 Task: Open Card Card0000000169 in  Board0000000043 in Workspace WS0000000015 in Trello. Add Member Ayush98111@gmail.com to Card Card0000000169 in  Board0000000043 in Workspace WS0000000015 in Trello. Add Green Label titled Label0000000169 to Card Card0000000169 in  Board0000000043 in Workspace WS0000000015 in Trello. Add Checklist CL0000000169 to Card Card0000000169 in  Board0000000043 in Workspace WS0000000015 in Trello. Add Dates with Start Date as Apr 08 2023 and Due Date as Apr 30 2023 to Card Card0000000169 in  Board0000000043 in Workspace WS0000000015 in Trello
Action: Mouse moved to (170, 337)
Screenshot: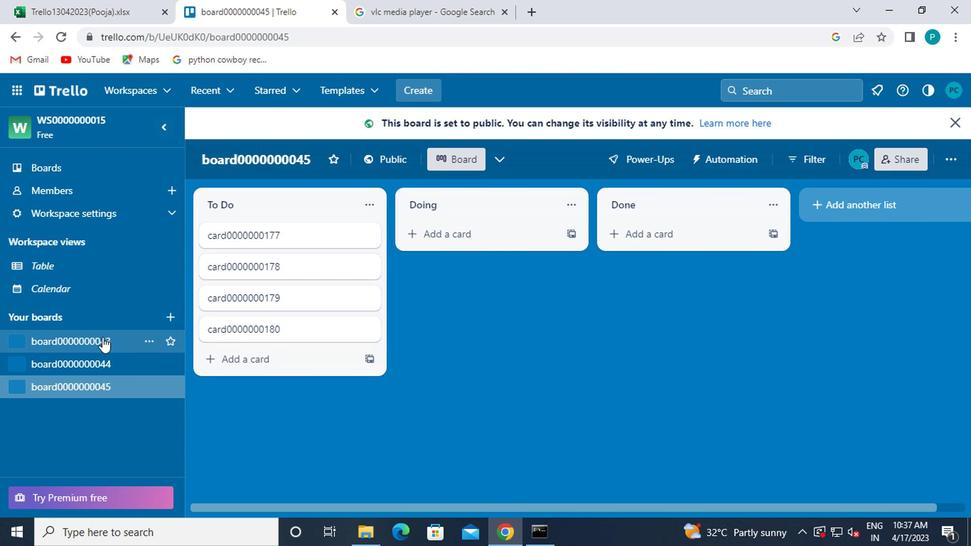 
Action: Mouse pressed left at (170, 337)
Screenshot: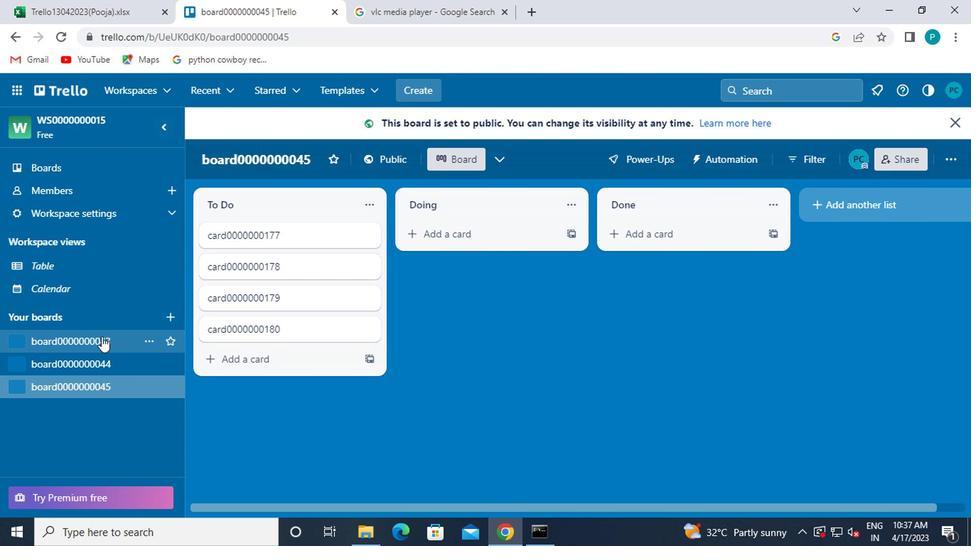 
Action: Mouse moved to (284, 241)
Screenshot: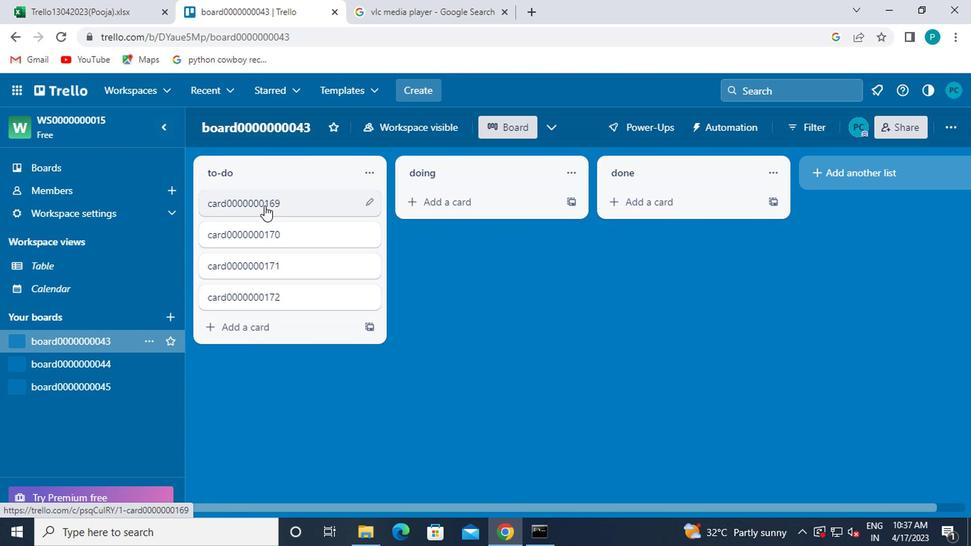
Action: Mouse pressed left at (284, 241)
Screenshot: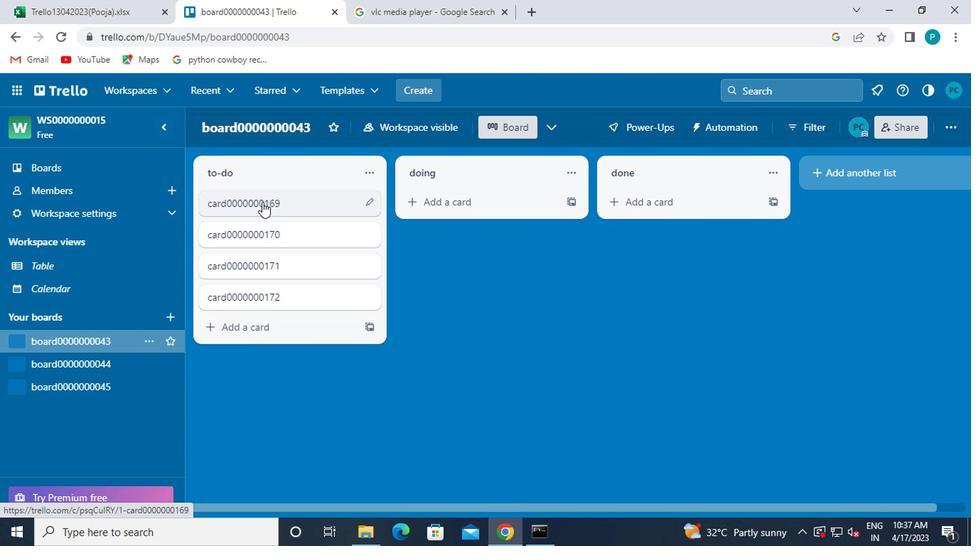 
Action: Mouse moved to (550, 241)
Screenshot: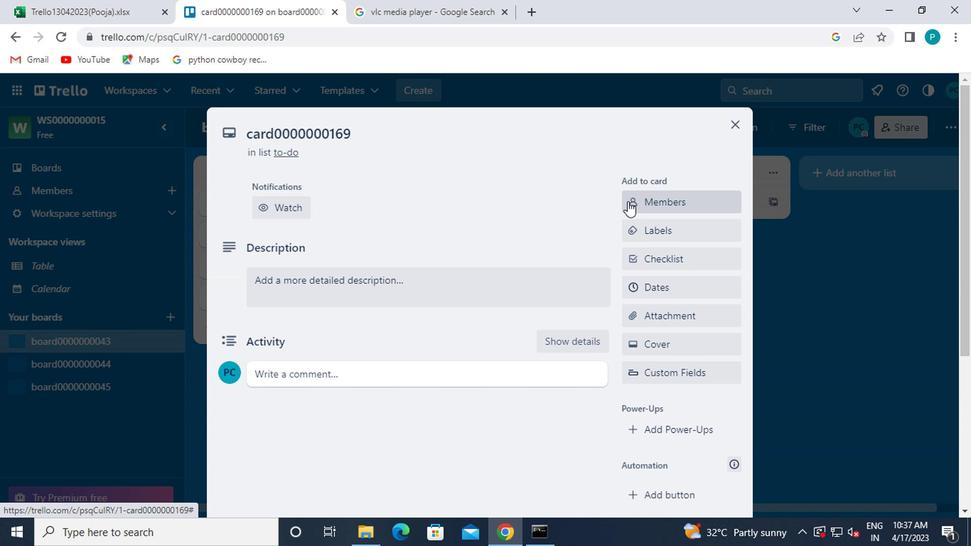 
Action: Mouse pressed left at (550, 241)
Screenshot: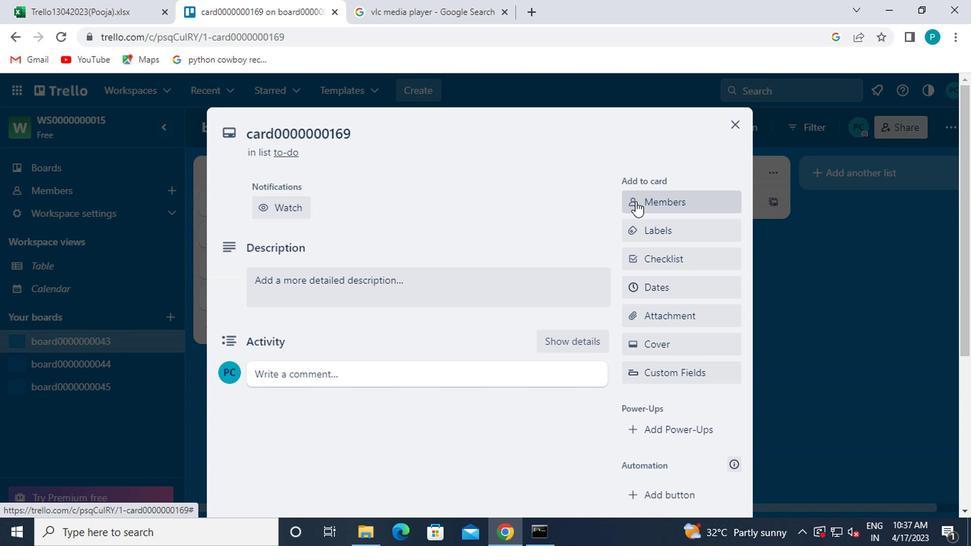 
Action: Mouse moved to (561, 289)
Screenshot: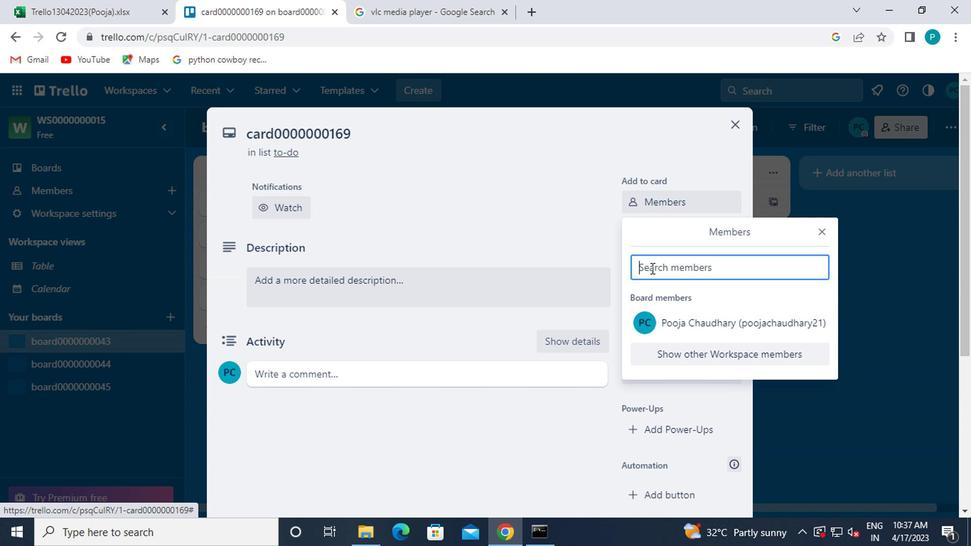 
Action: Mouse pressed left at (561, 289)
Screenshot: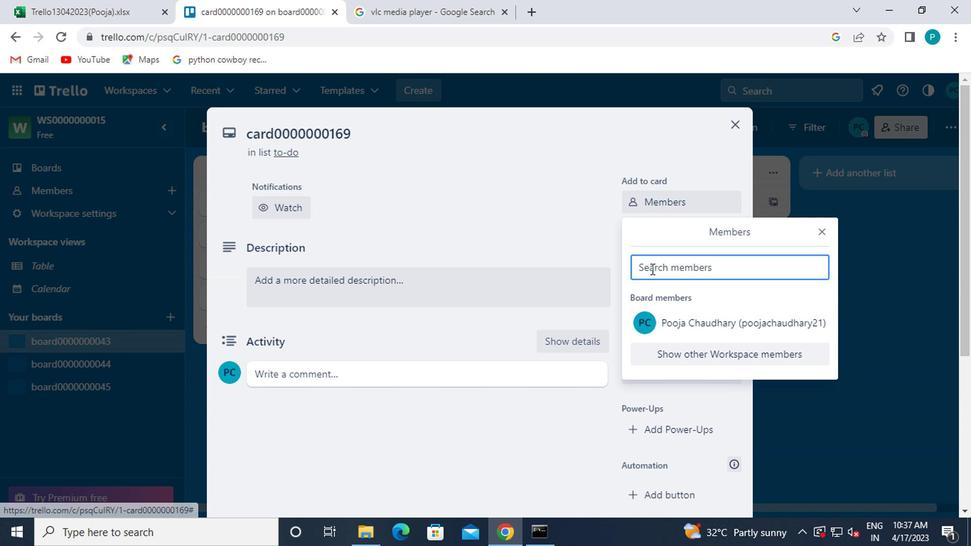 
Action: Mouse moved to (560, 291)
Screenshot: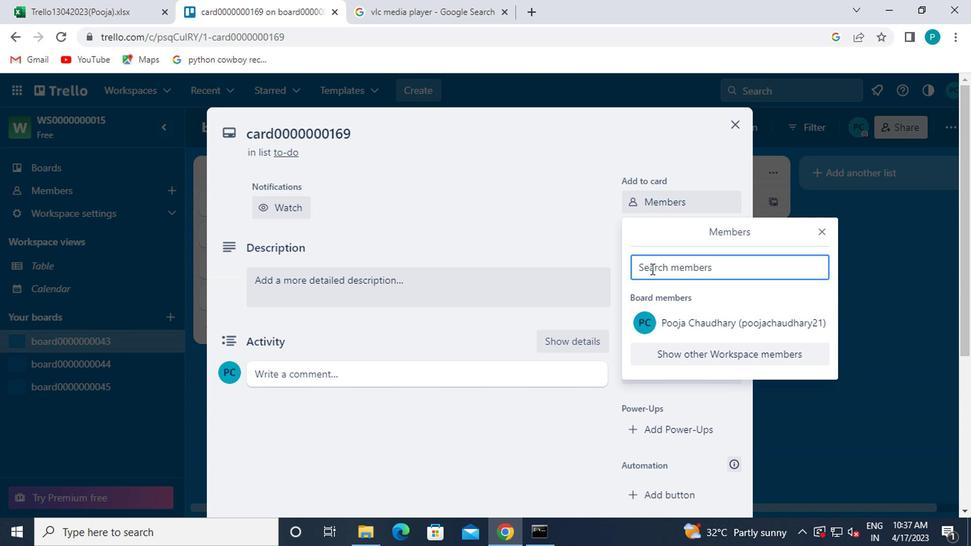 
Action: Key pressed ayush98
Screenshot: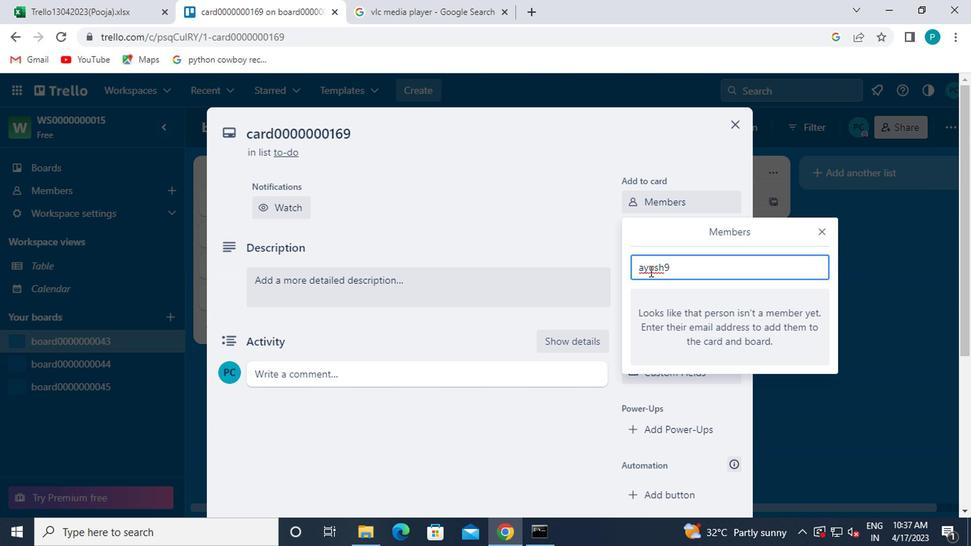 
Action: Mouse moved to (653, 97)
Screenshot: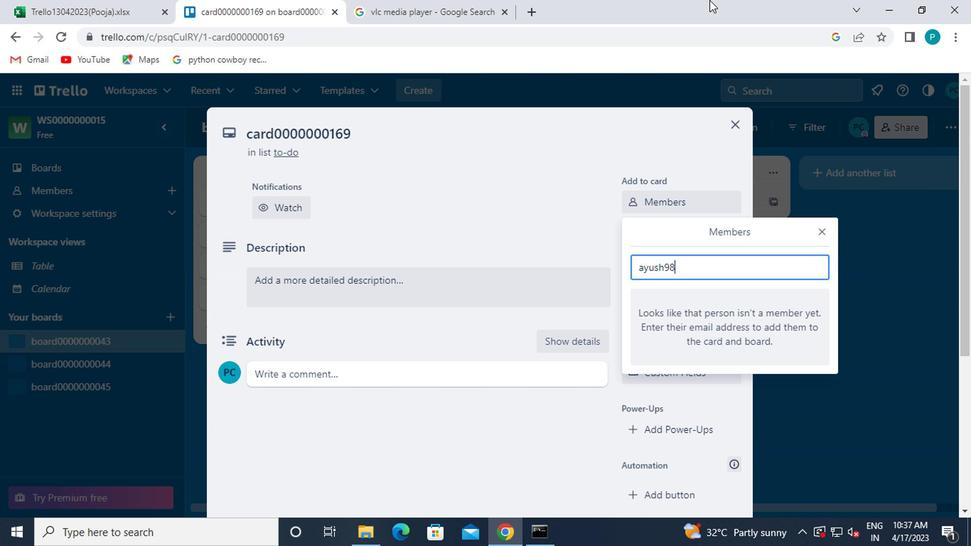 
Action: Key pressed 111<Key.shift>@GMAIL.COM
Screenshot: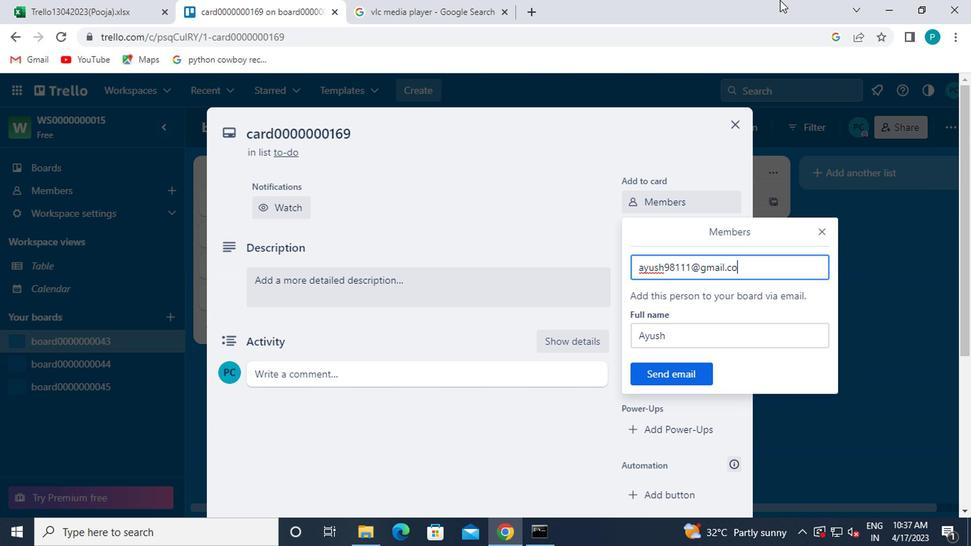 
Action: Mouse moved to (558, 357)
Screenshot: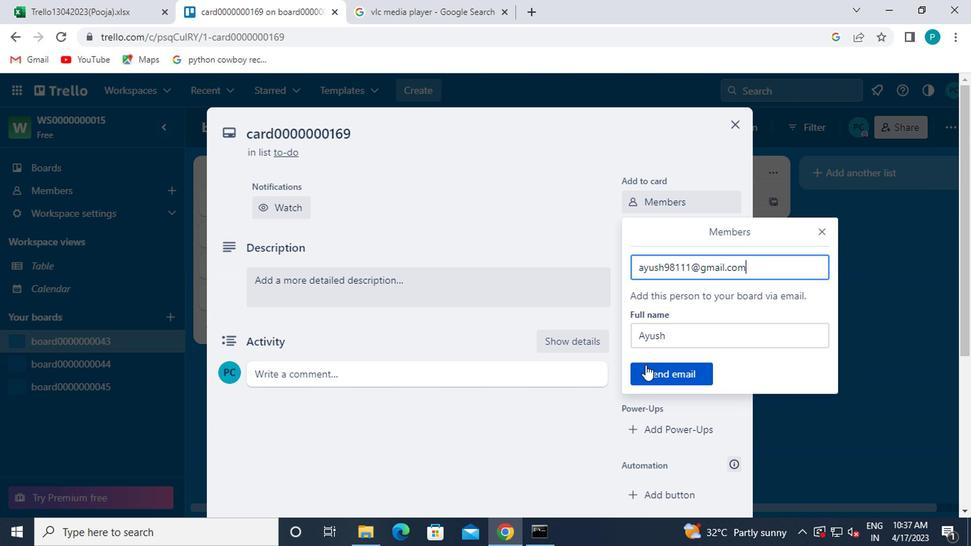 
Action: Mouse pressed left at (558, 357)
Screenshot: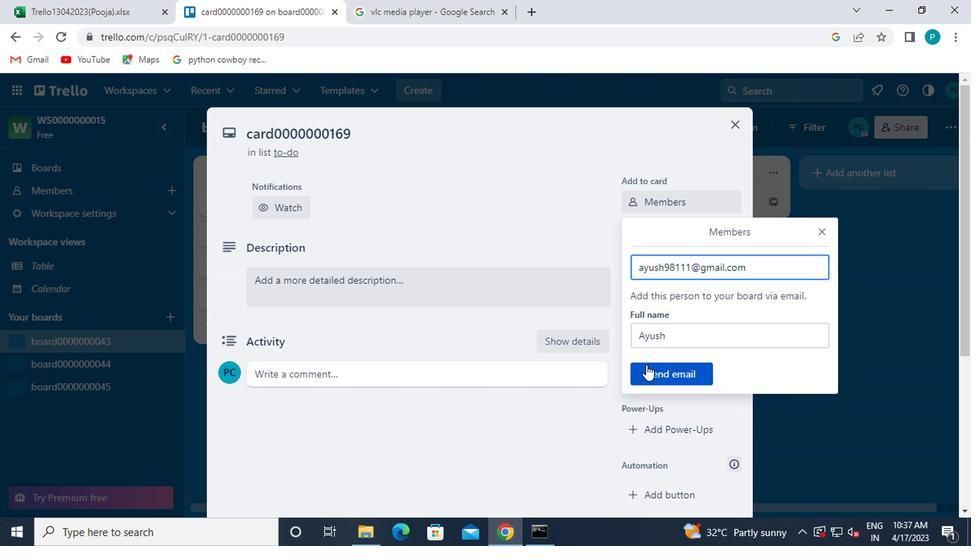 
Action: Mouse moved to (556, 302)
Screenshot: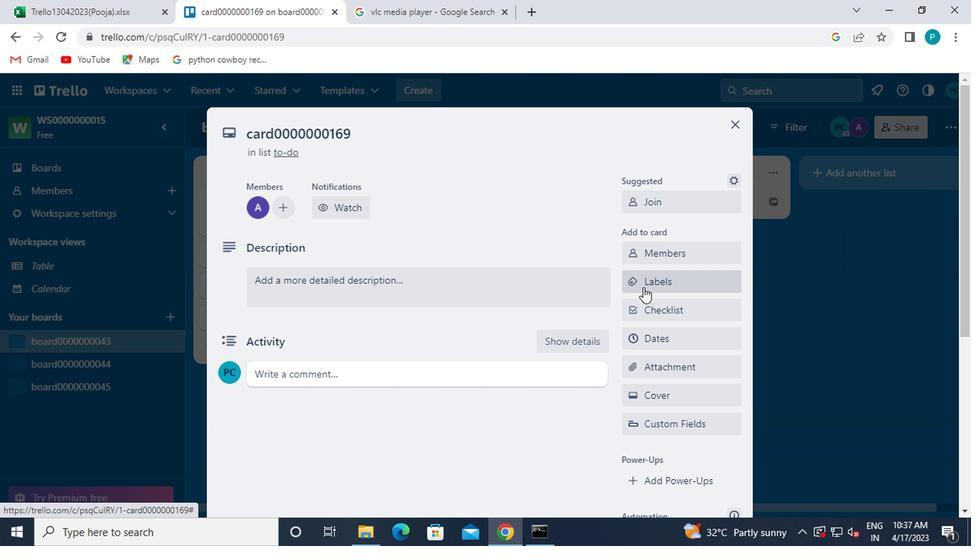 
Action: Mouse pressed left at (556, 302)
Screenshot: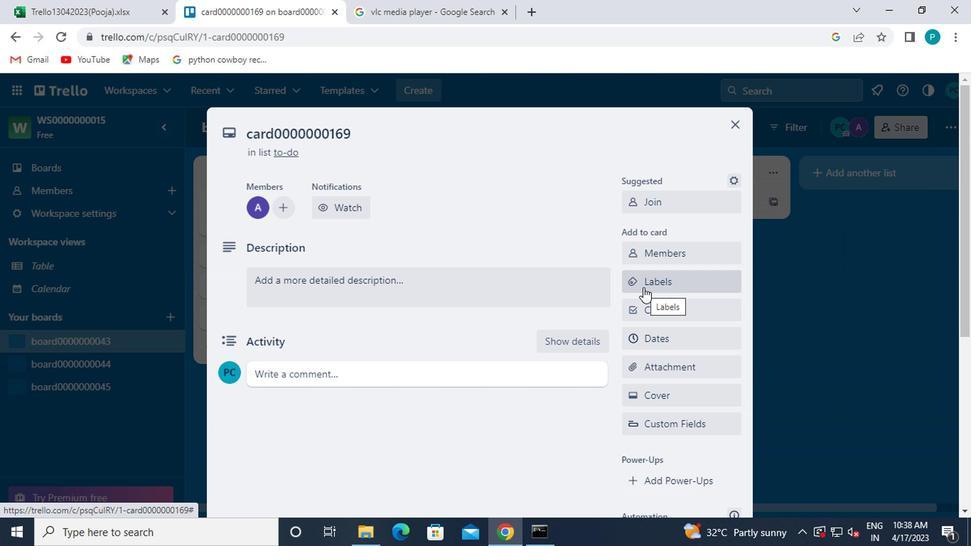 
Action: Mouse moved to (576, 368)
Screenshot: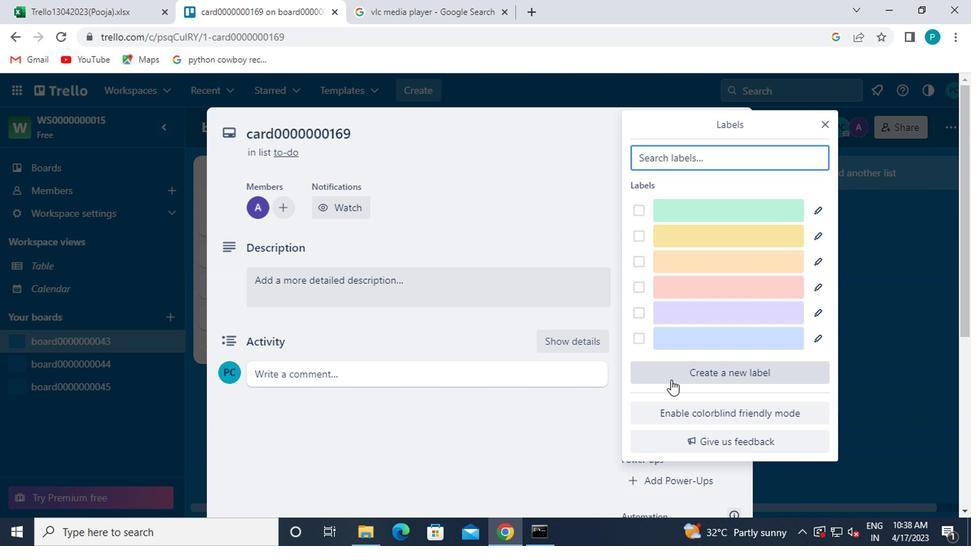 
Action: Mouse pressed left at (576, 368)
Screenshot: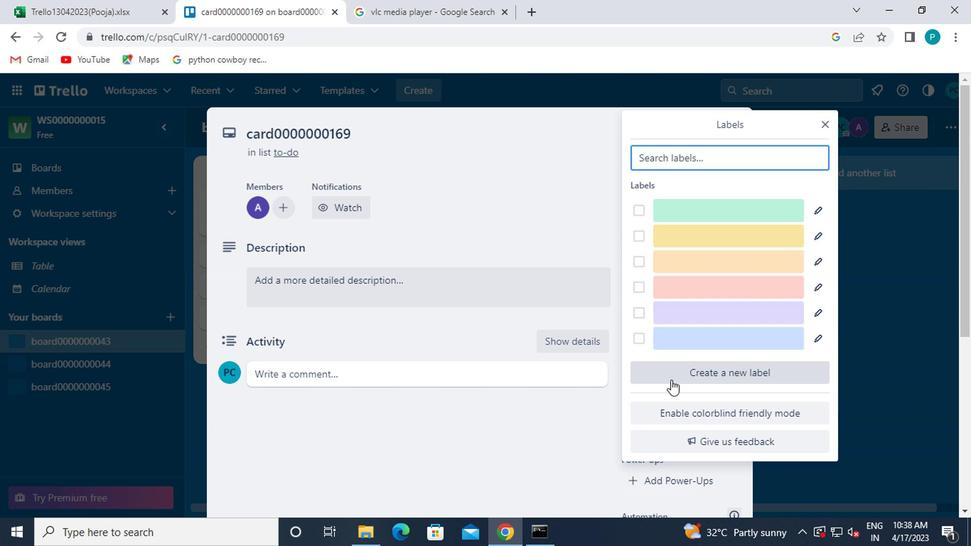 
Action: Mouse moved to (568, 332)
Screenshot: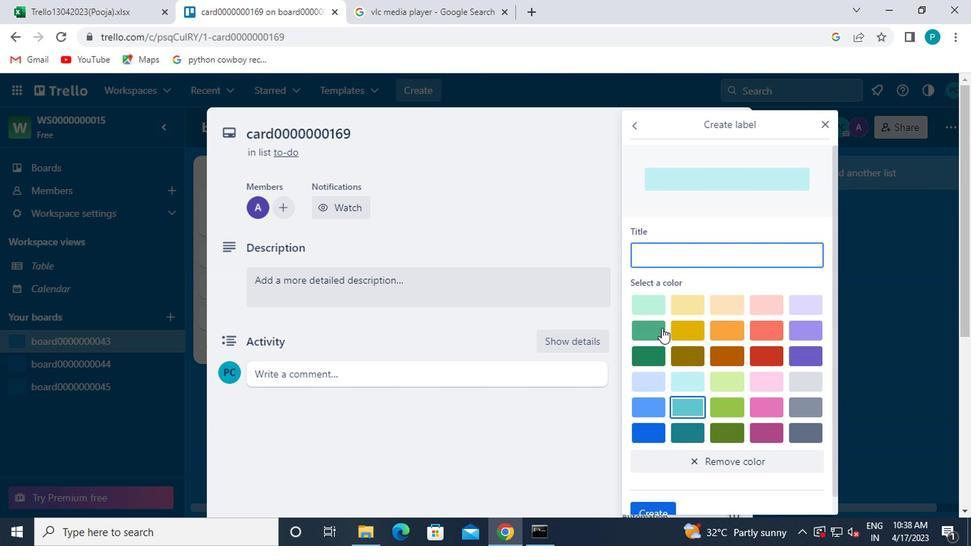 
Action: Mouse pressed left at (568, 332)
Screenshot: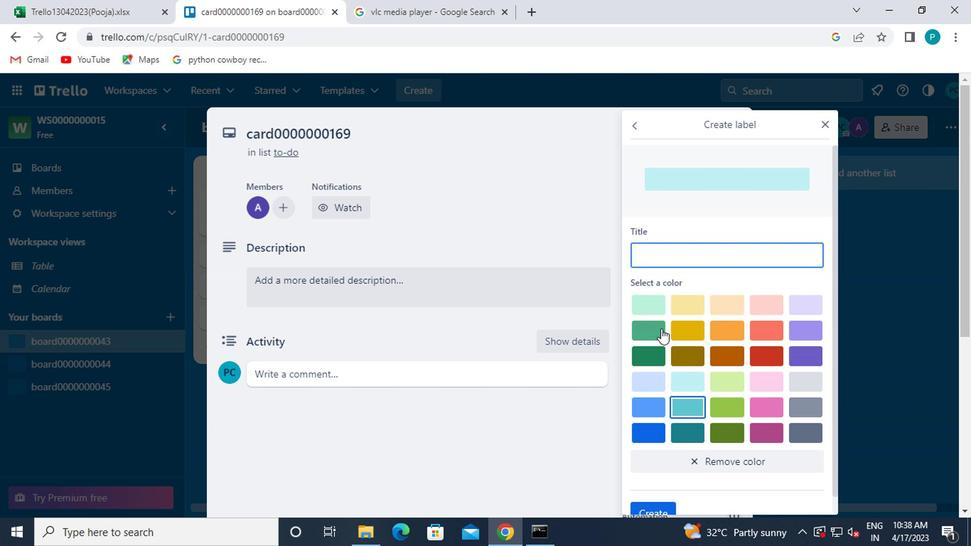 
Action: Mouse moved to (571, 285)
Screenshot: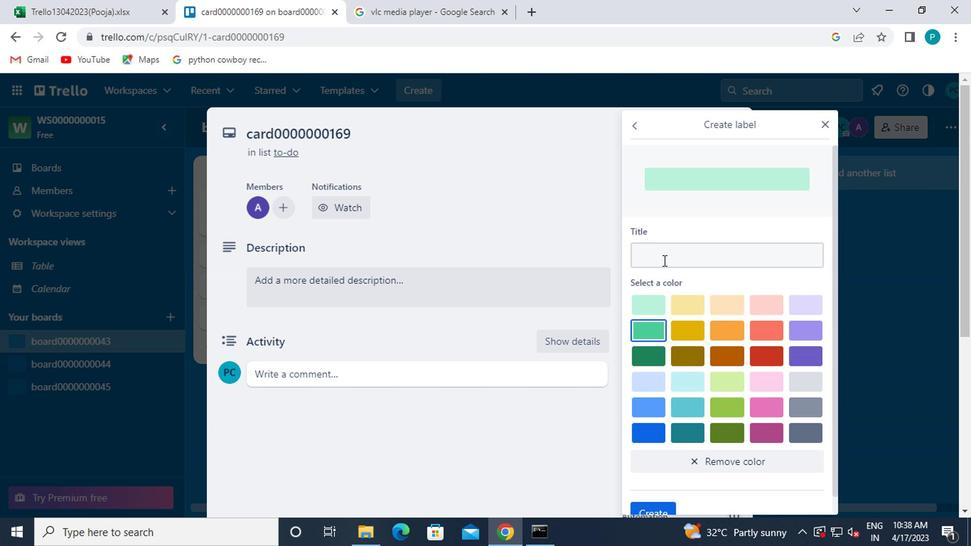 
Action: Mouse pressed left at (571, 285)
Screenshot: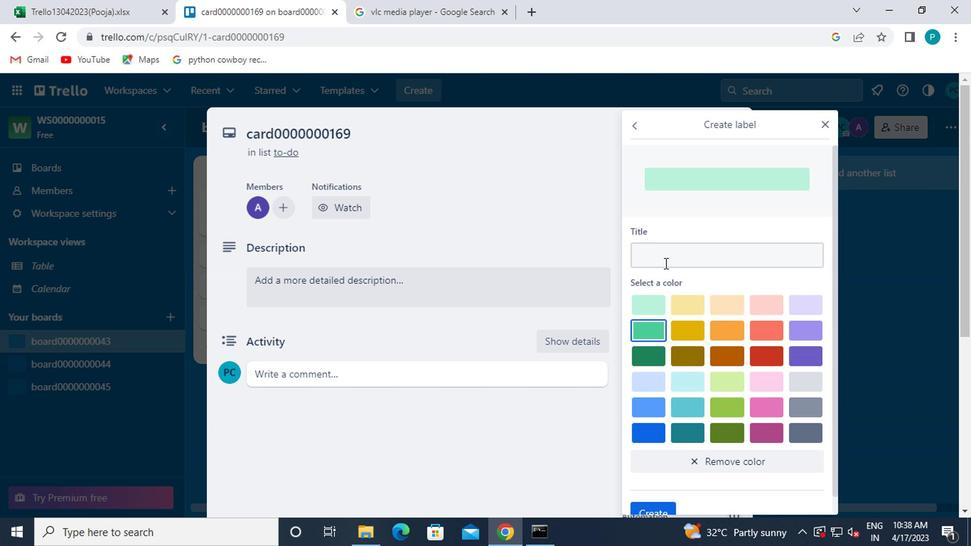 
Action: Mouse moved to (575, 285)
Screenshot: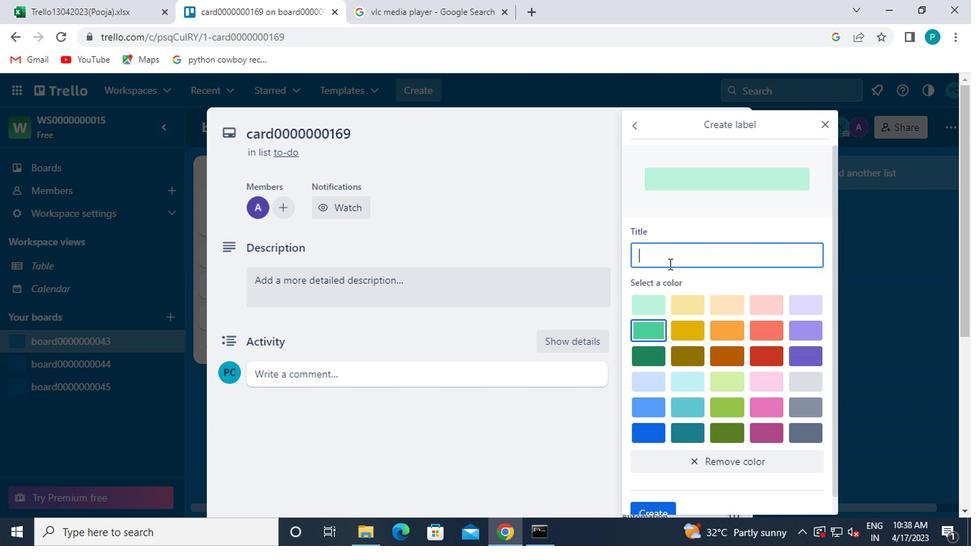 
Action: Key pressed <Key.caps_lock>L<Key.caps_lock>ABEL0000000
Screenshot: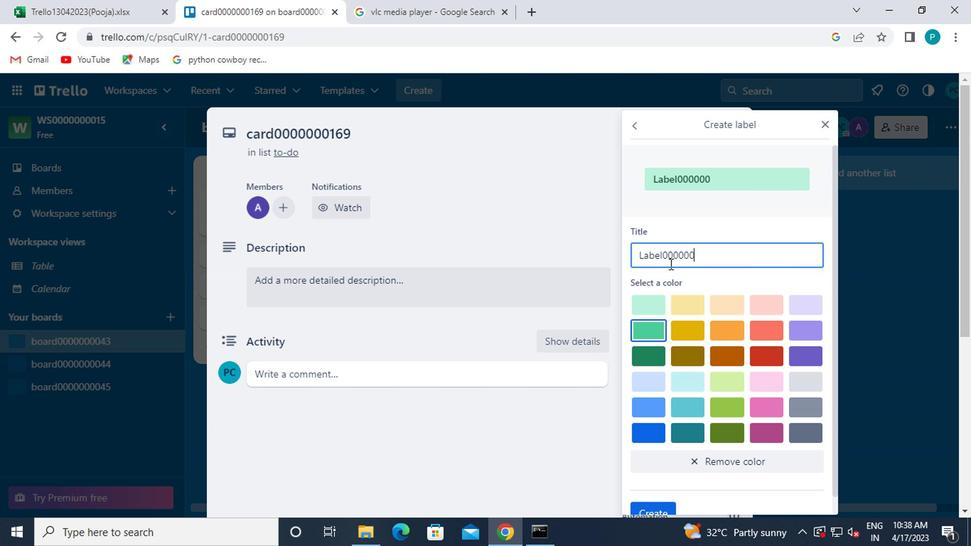 
Action: Mouse moved to (575, 279)
Screenshot: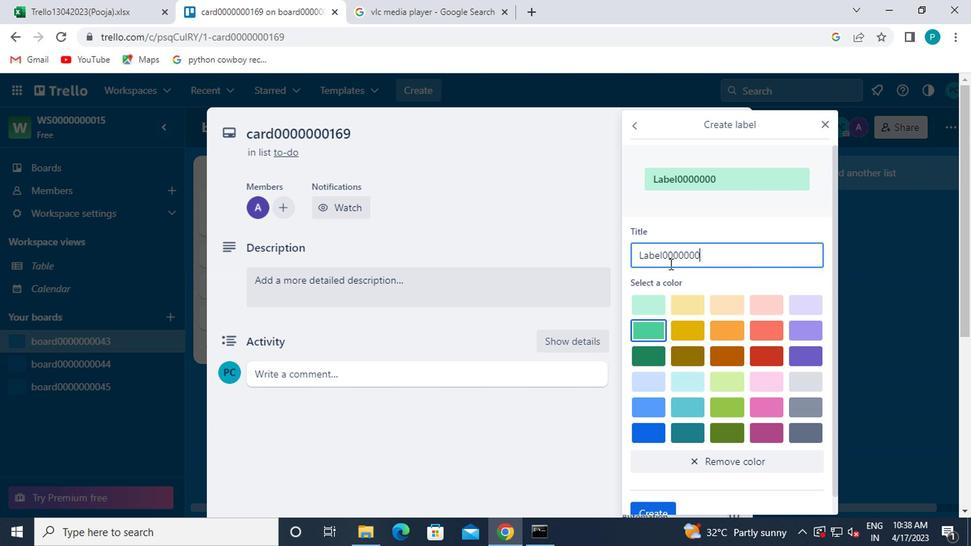 
Action: Key pressed 1
Screenshot: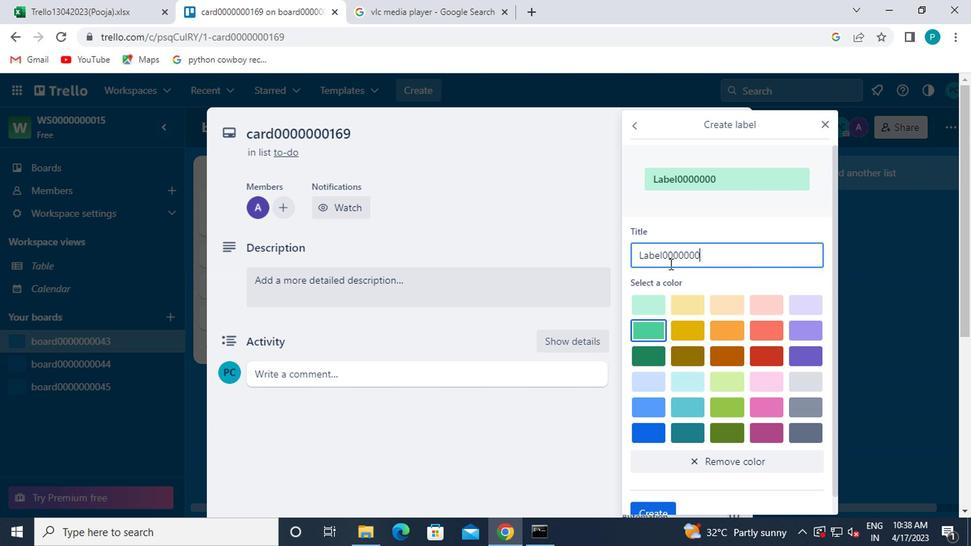 
Action: Mouse moved to (629, 143)
Screenshot: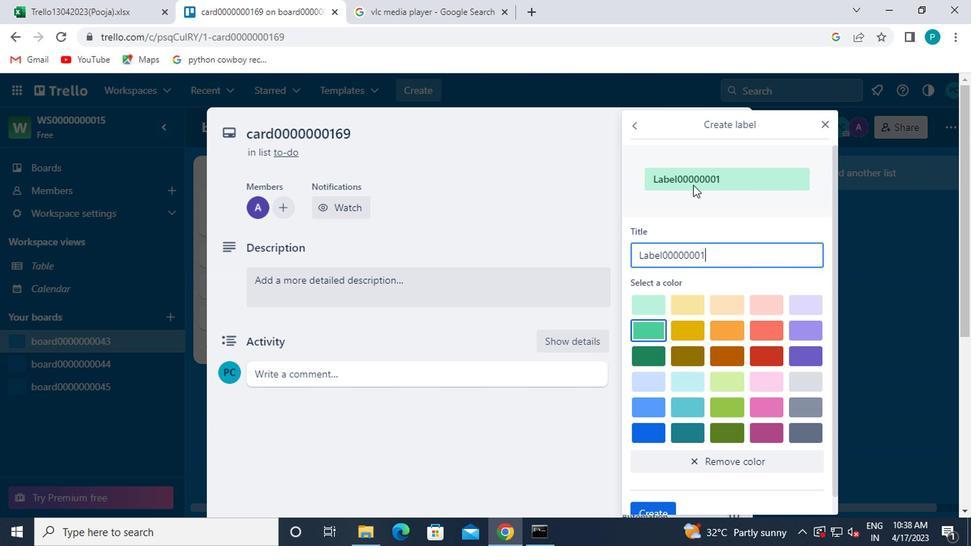 
Action: Key pressed 6
Screenshot: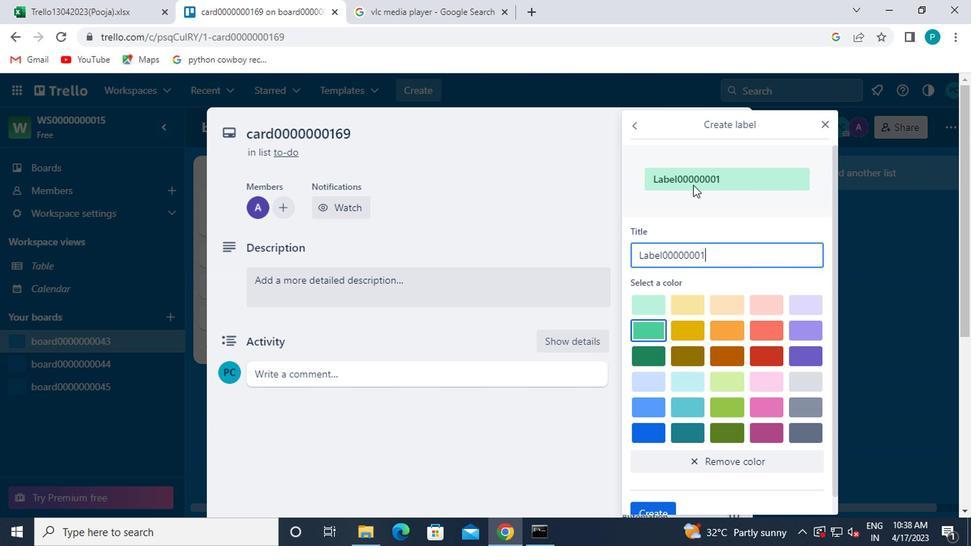 
Action: Mouse moved to (631, 142)
Screenshot: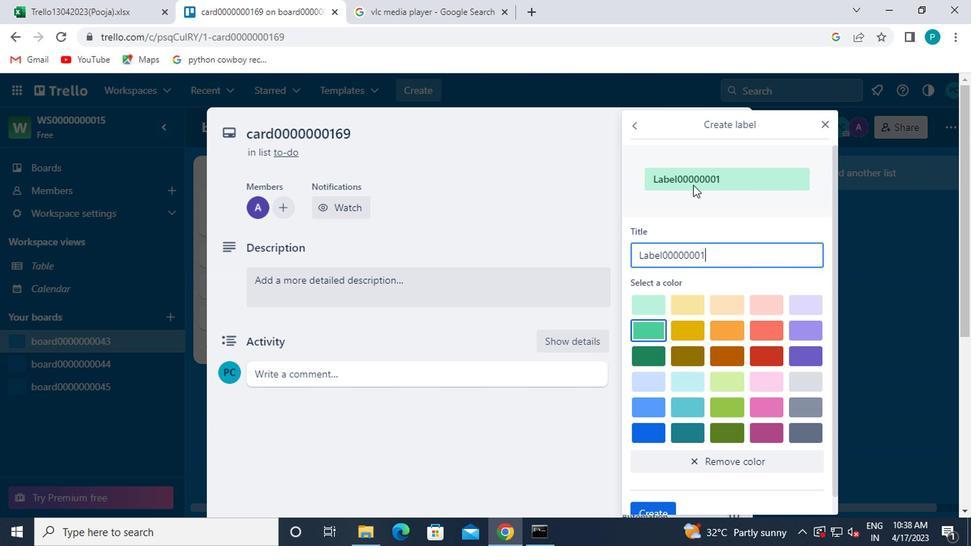 
Action: Key pressed 9
Screenshot: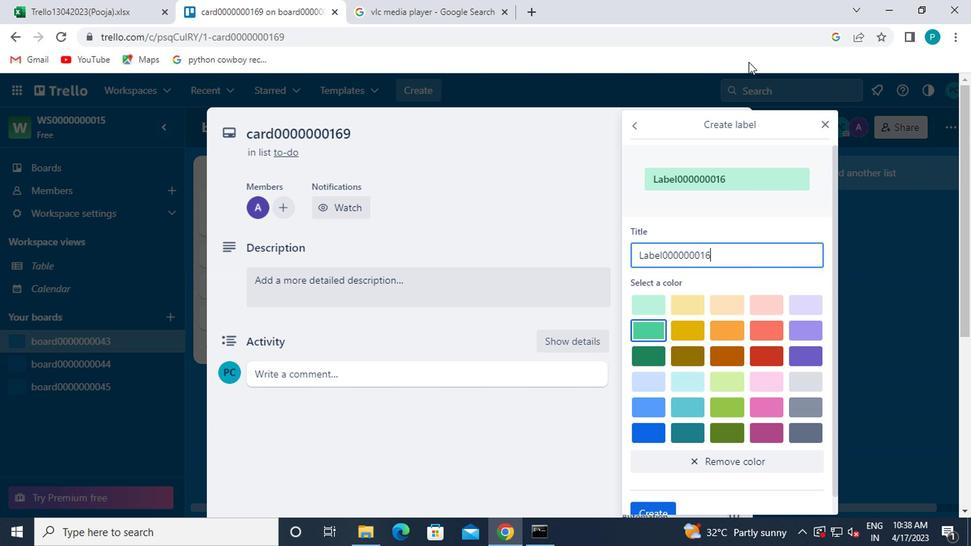 
Action: Mouse moved to (619, 340)
Screenshot: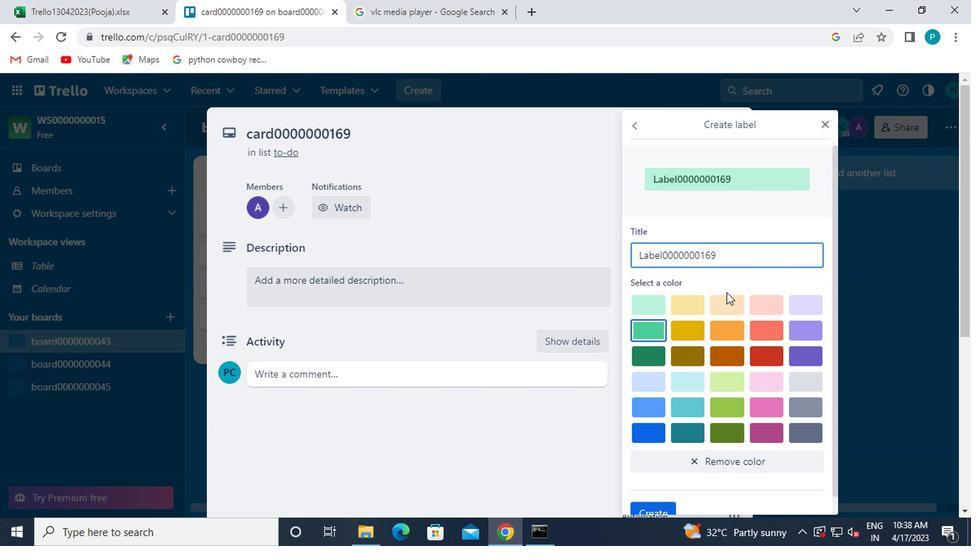 
Action: Mouse scrolled (619, 340) with delta (0, 0)
Screenshot: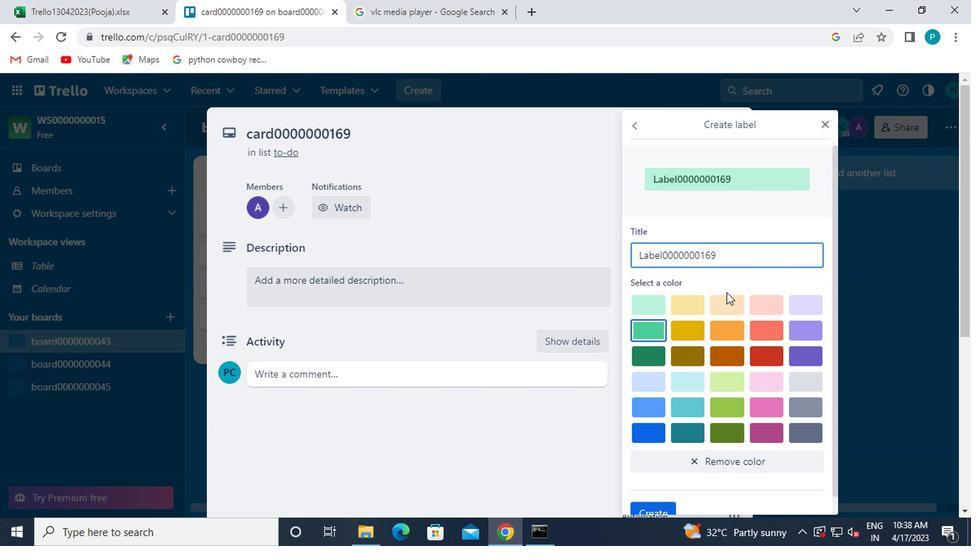 
Action: Mouse moved to (626, 359)
Screenshot: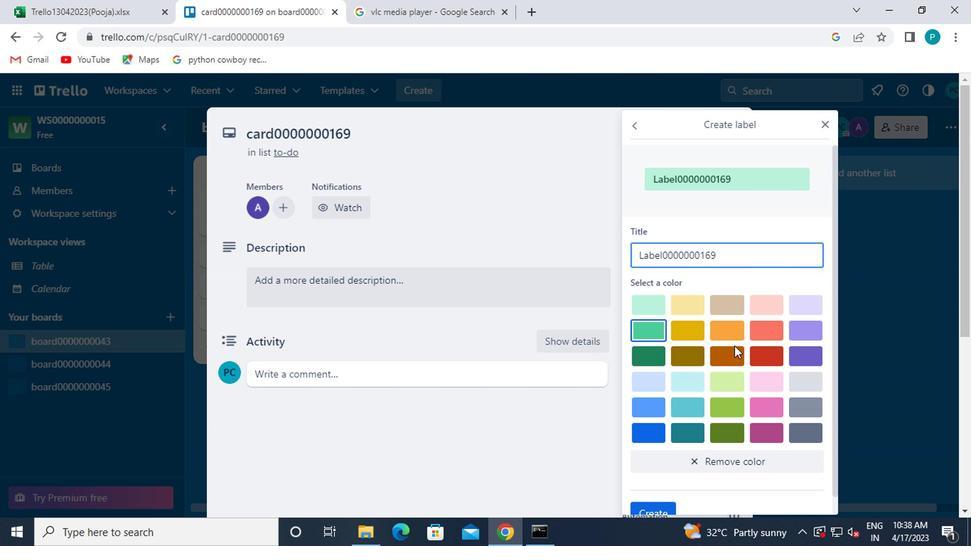 
Action: Mouse scrolled (626, 359) with delta (0, 0)
Screenshot: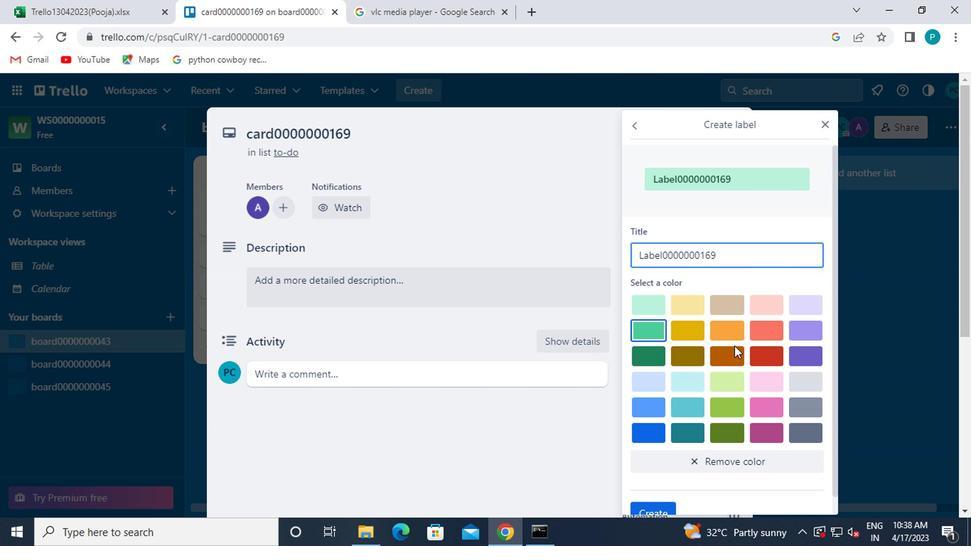 
Action: Mouse moved to (565, 441)
Screenshot: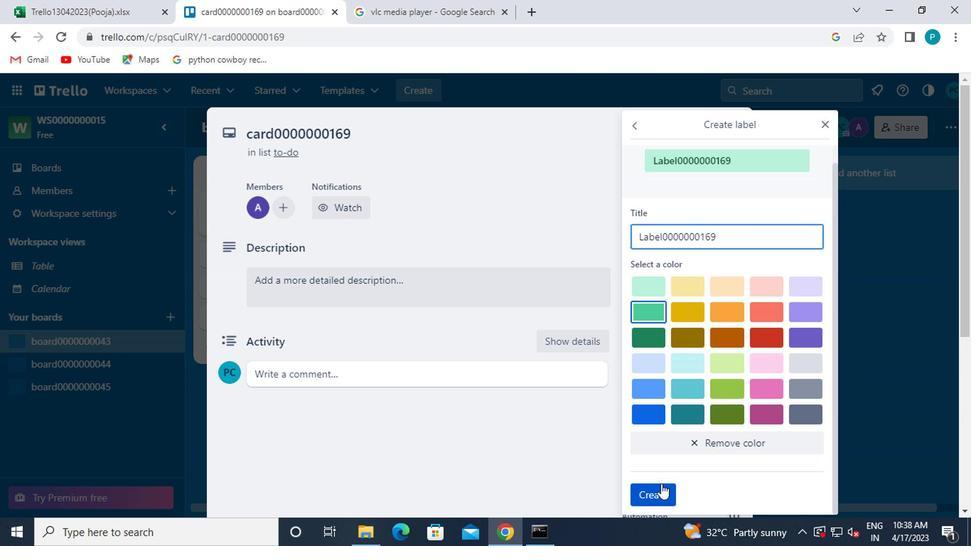 
Action: Mouse pressed left at (565, 441)
Screenshot: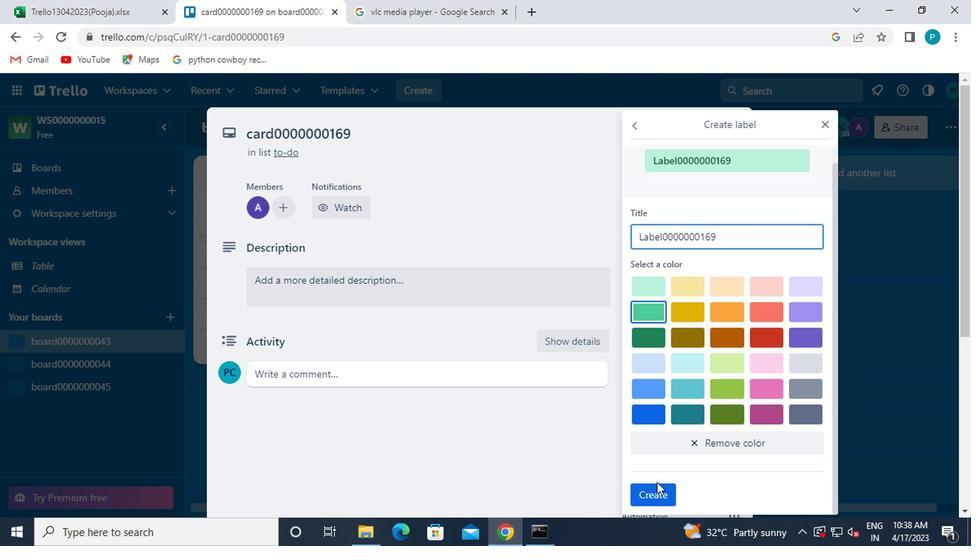
Action: Mouse moved to (566, 443)
Screenshot: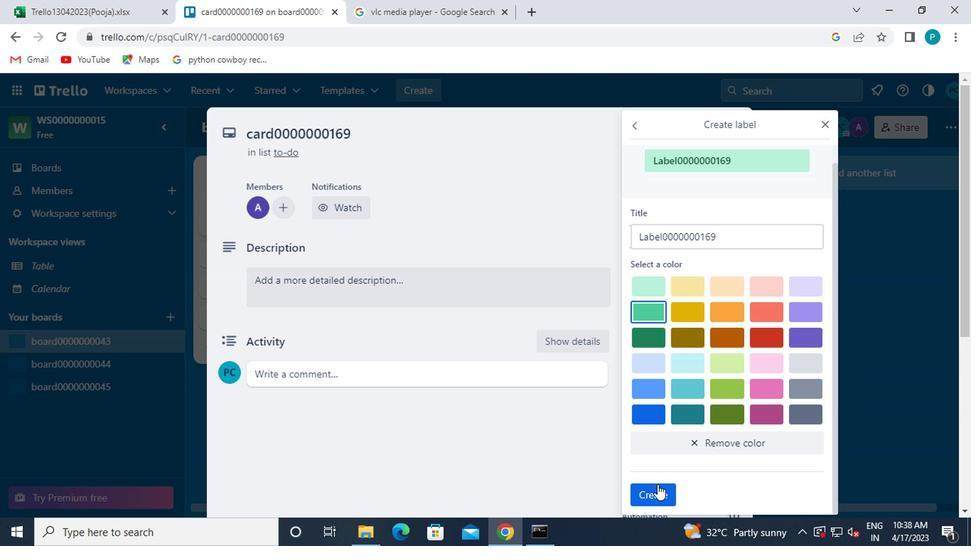 
Action: Mouse pressed left at (566, 443)
Screenshot: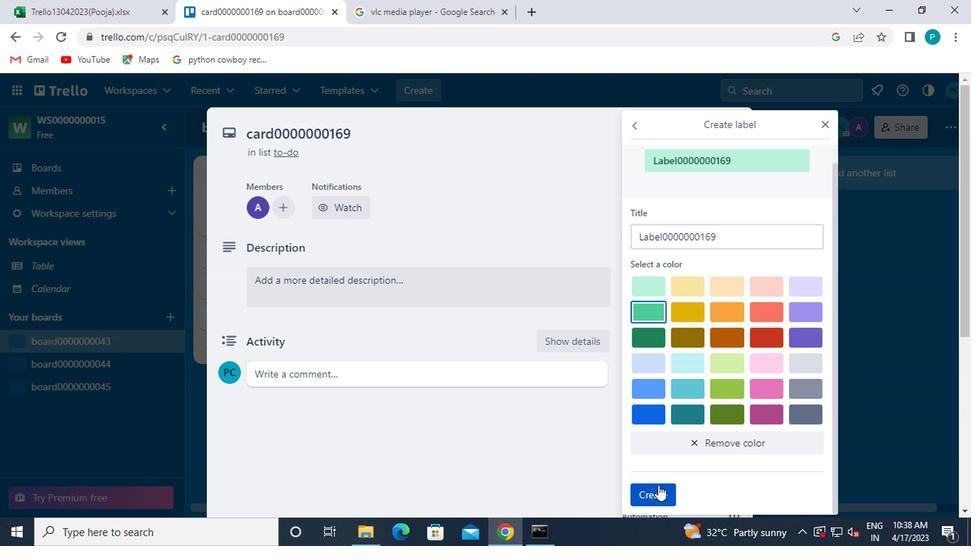 
Action: Mouse moved to (684, 183)
Screenshot: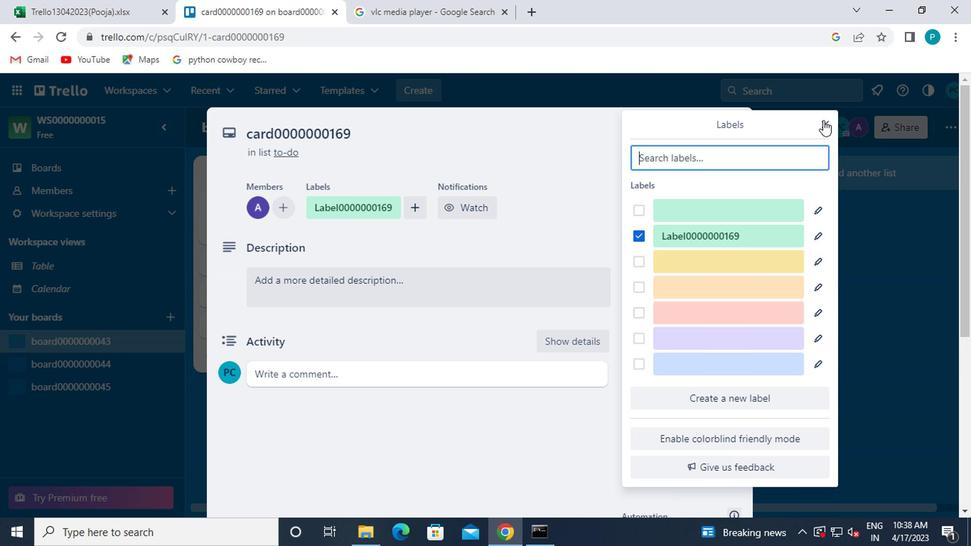 
Action: Mouse pressed left at (684, 183)
Screenshot: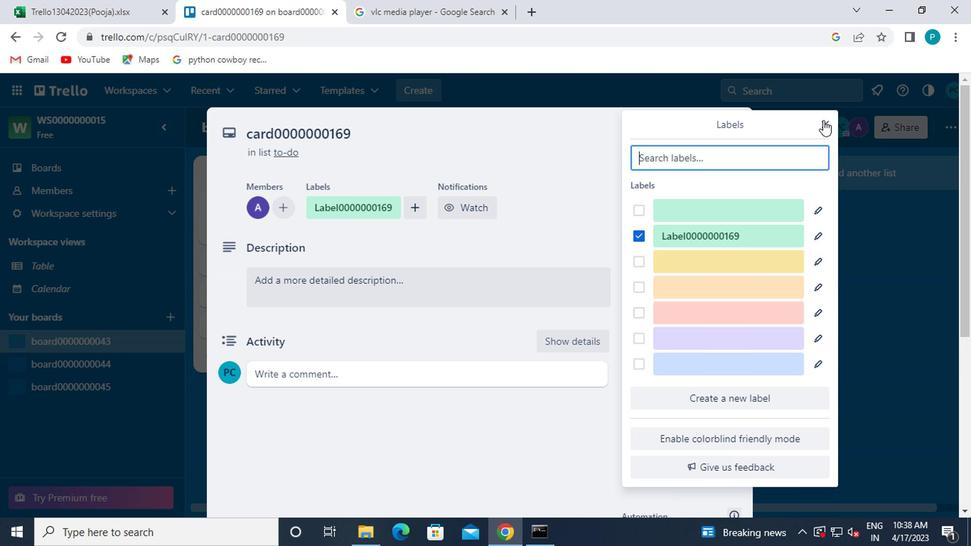 
Action: Mouse moved to (580, 315)
Screenshot: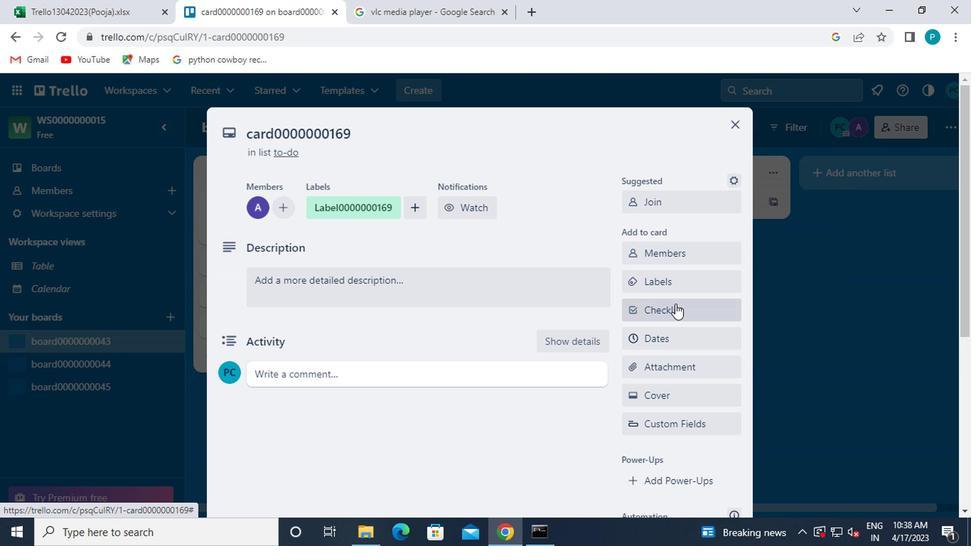 
Action: Mouse pressed left at (580, 315)
Screenshot: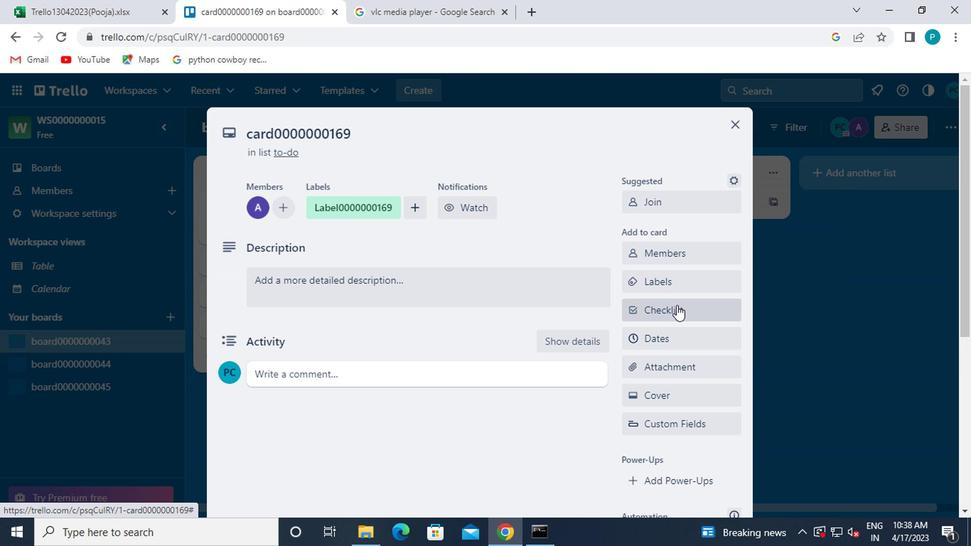 
Action: Key pressed <Key.caps_lock>CL0000000169
Screenshot: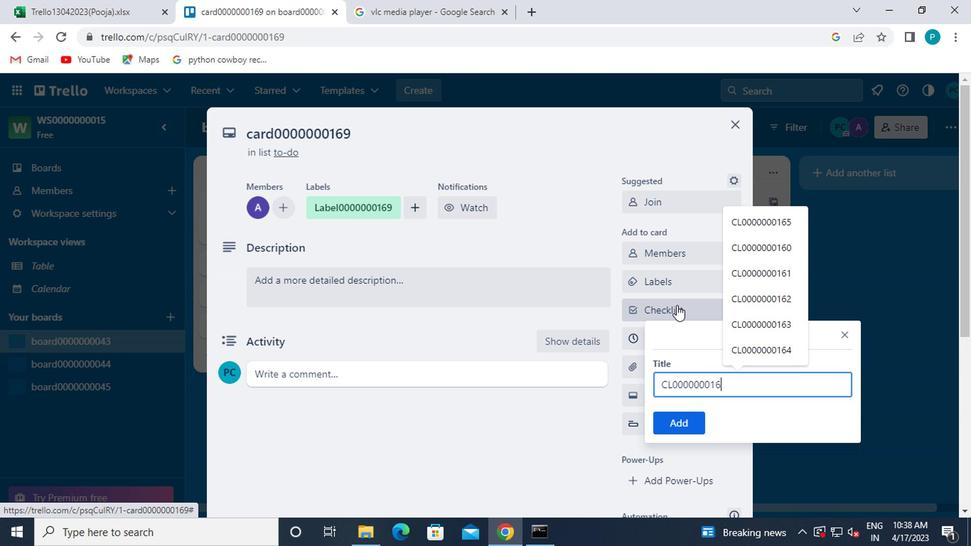 
Action: Mouse moved to (591, 401)
Screenshot: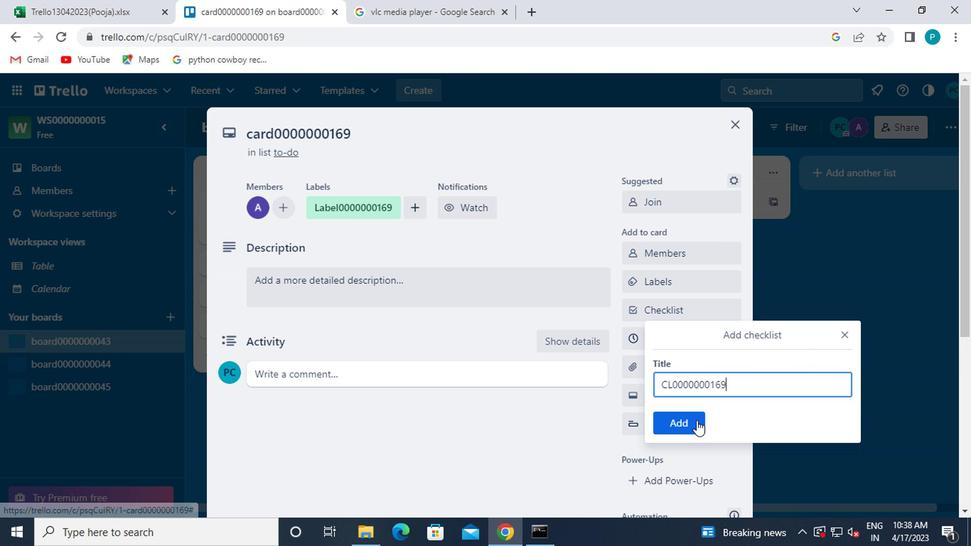 
Action: Mouse pressed left at (591, 401)
Screenshot: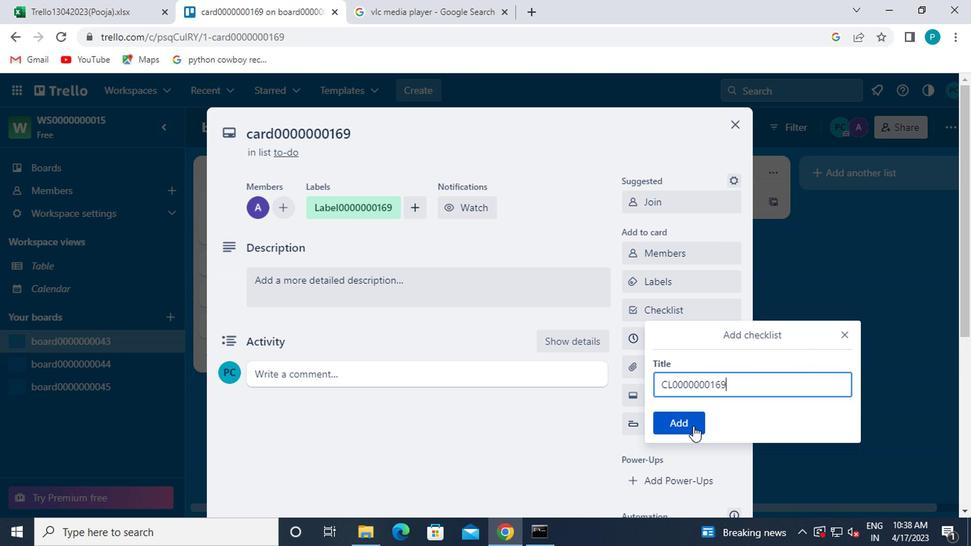 
Action: Mouse moved to (581, 338)
Screenshot: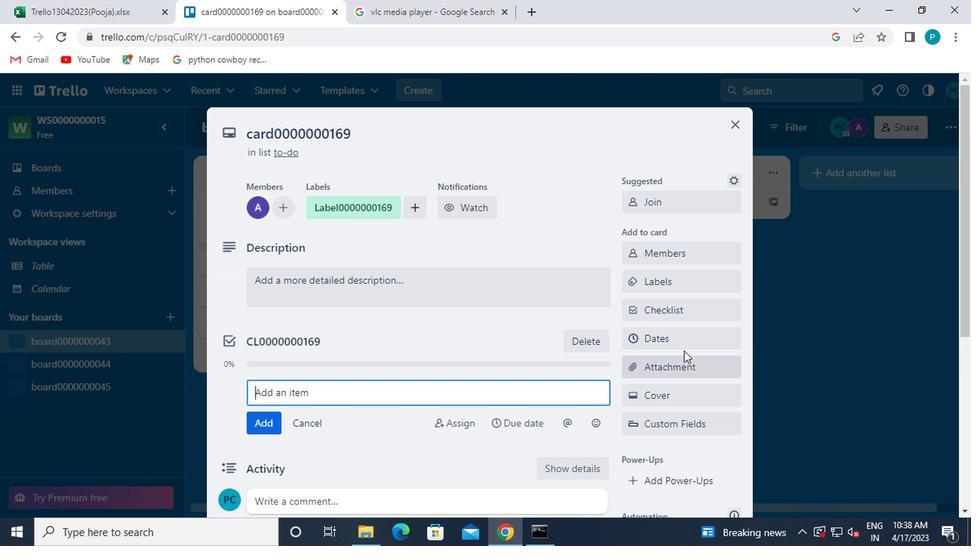 
Action: Mouse pressed left at (581, 338)
Screenshot: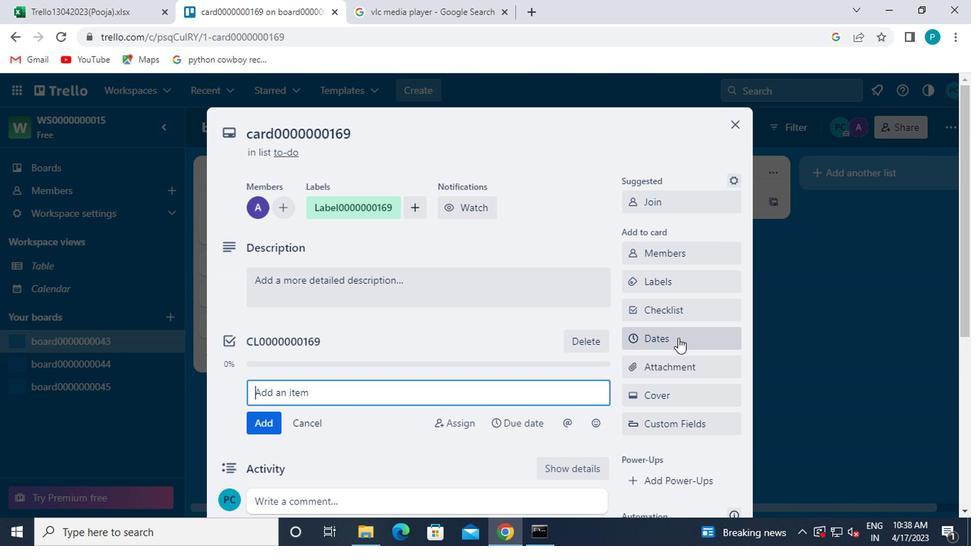
Action: Mouse moved to (553, 369)
Screenshot: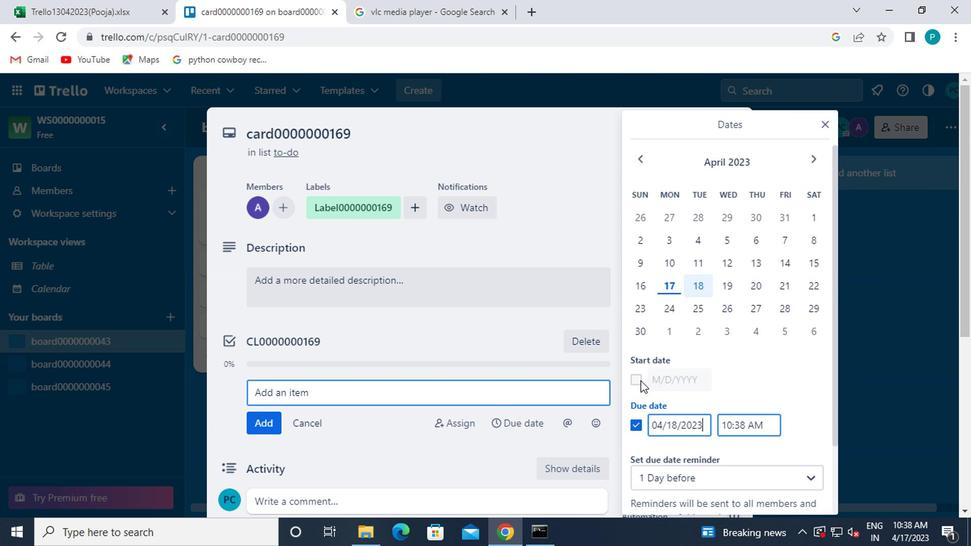 
Action: Mouse pressed left at (553, 369)
Screenshot: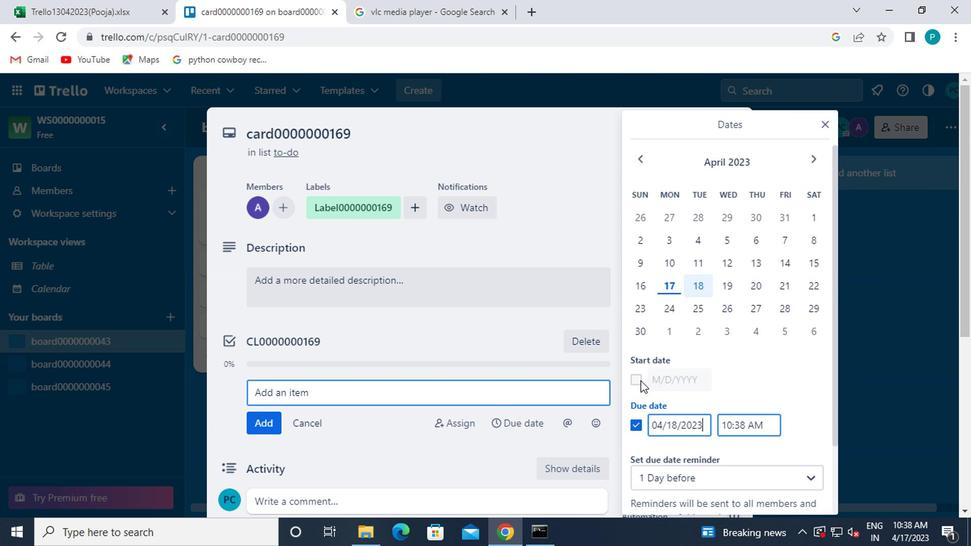 
Action: Mouse moved to (677, 271)
Screenshot: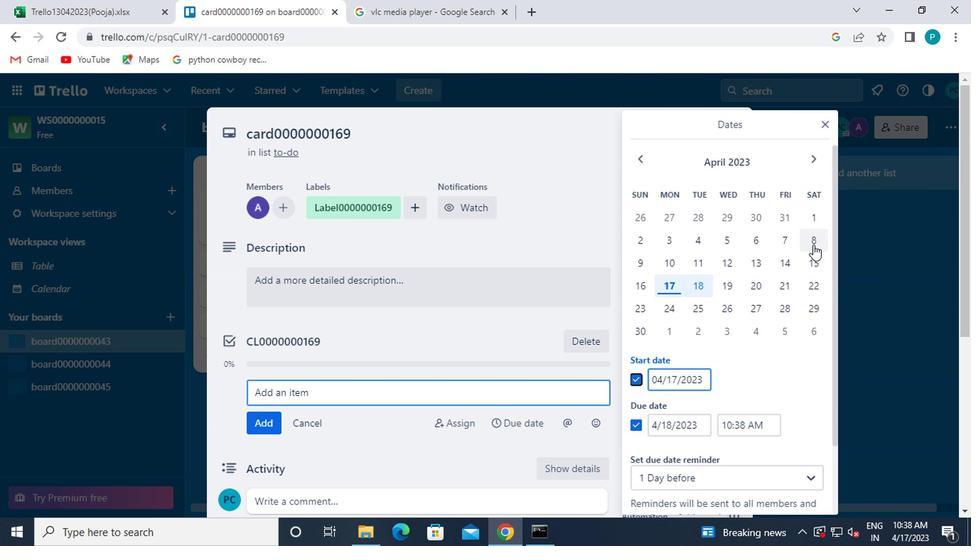 
Action: Mouse pressed left at (677, 271)
Screenshot: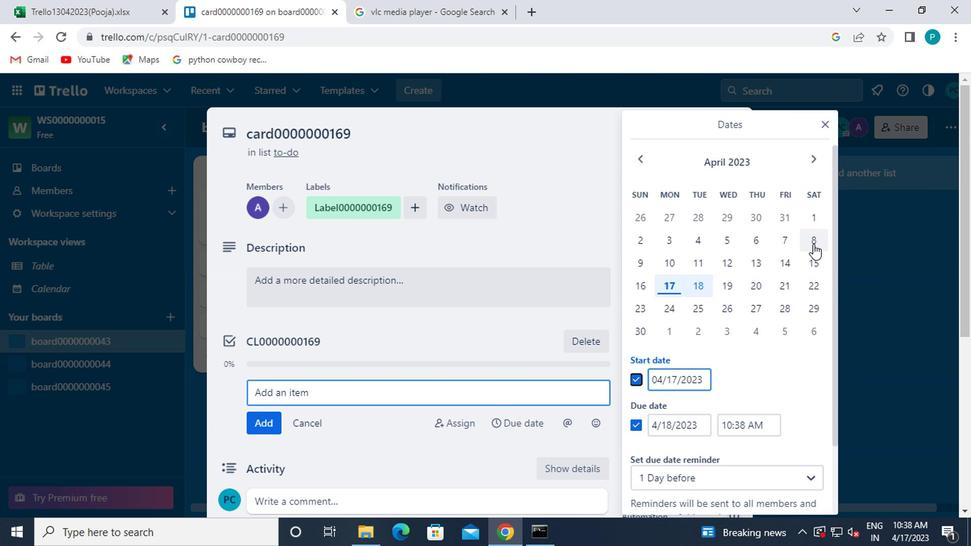 
Action: Mouse moved to (558, 335)
Screenshot: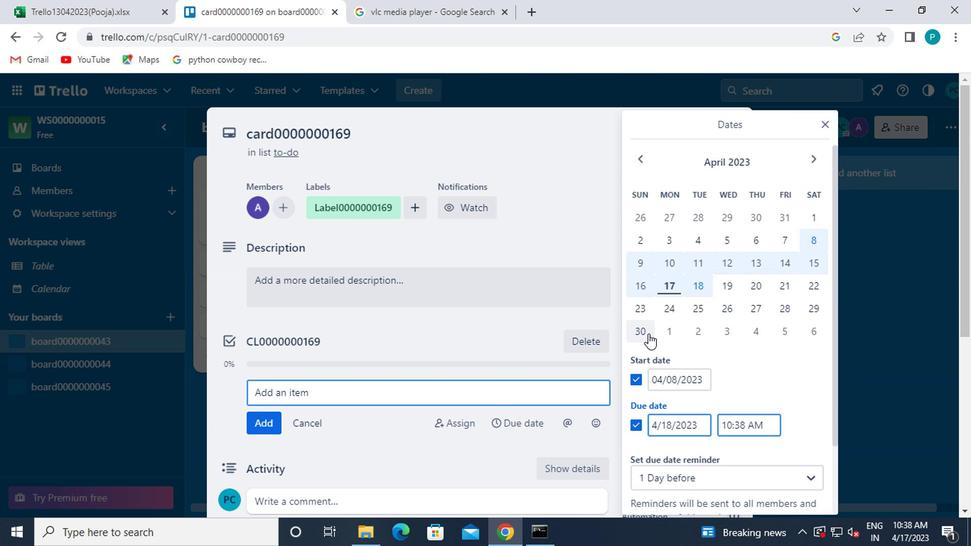 
Action: Mouse pressed left at (558, 335)
Screenshot: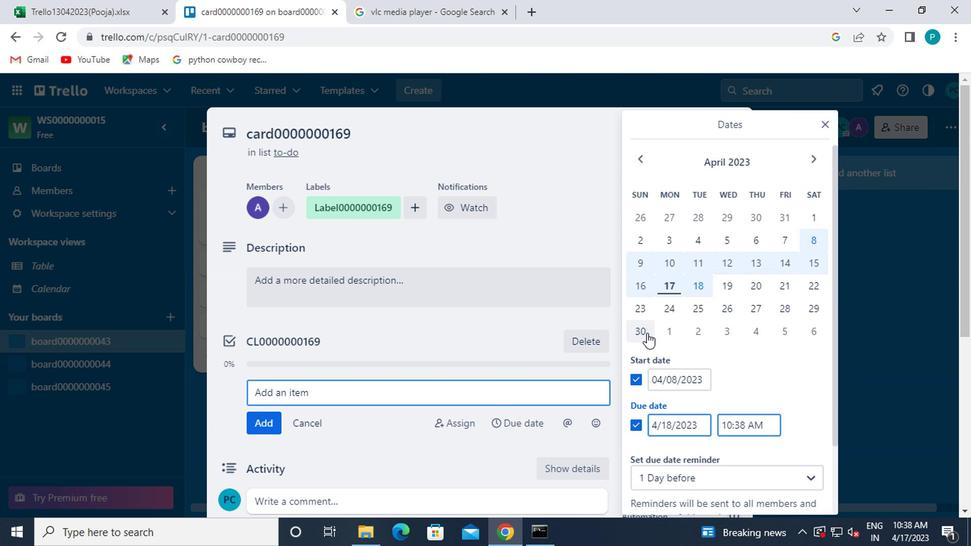 
Action: Mouse scrolled (558, 334) with delta (0, 0)
Screenshot: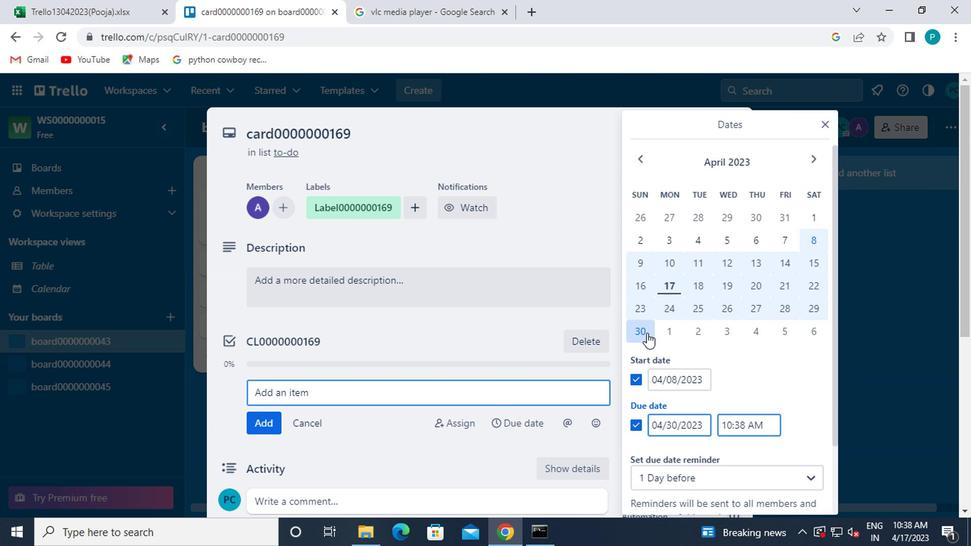 
Action: Mouse moved to (573, 433)
Screenshot: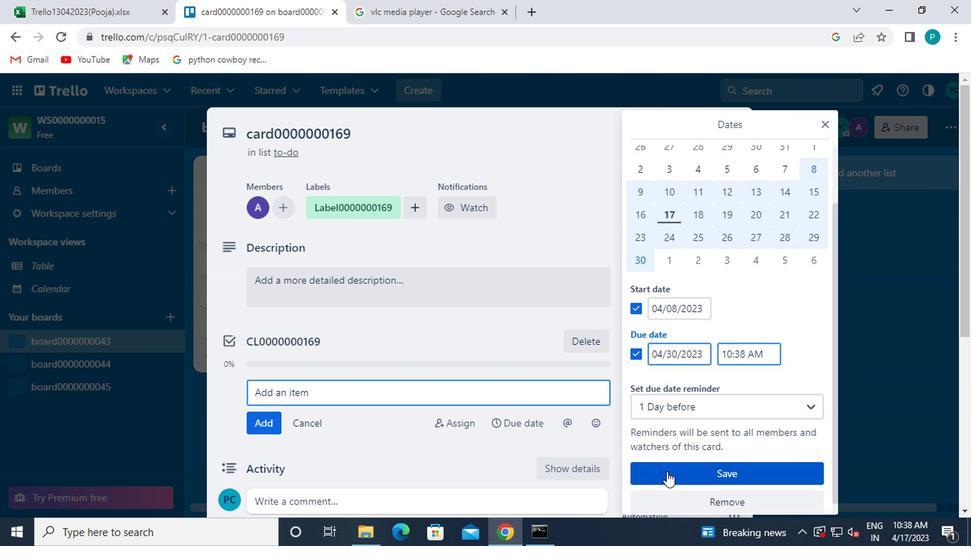 
Action: Mouse pressed left at (573, 433)
Screenshot: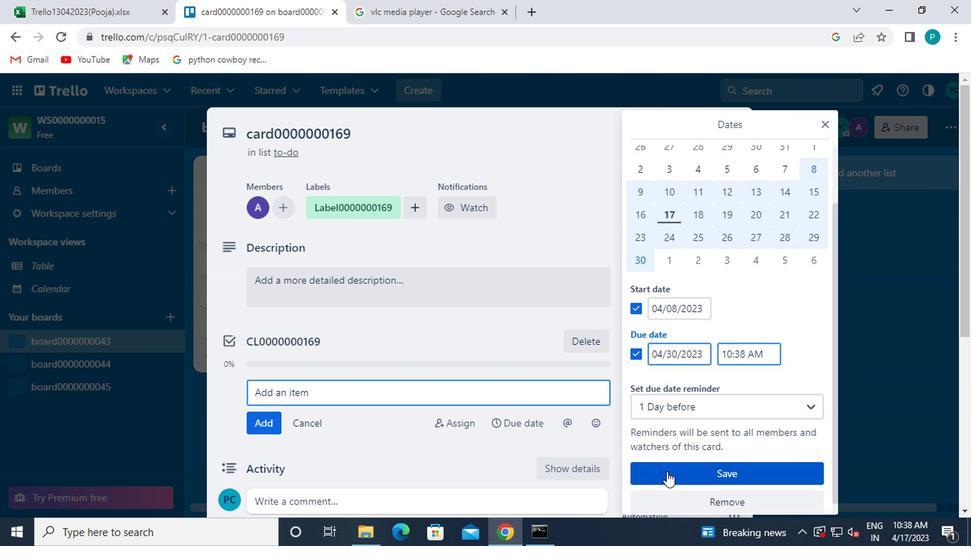 
Action: Mouse moved to (573, 433)
Screenshot: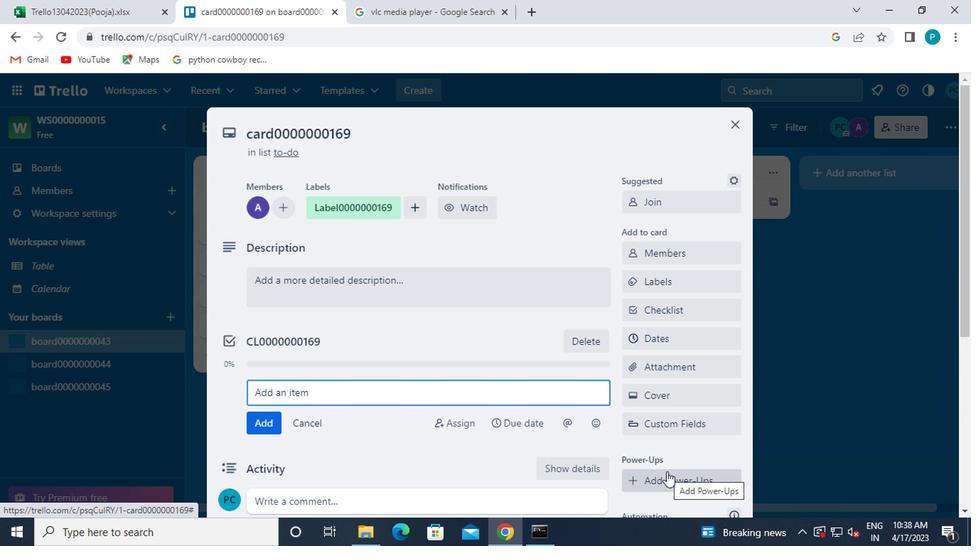 
